 Task: Set "Max local bitrate" for "H.264/MPEG-4 Part 10/AVC encoder (x264)" to 1.
Action: Mouse moved to (98, 13)
Screenshot: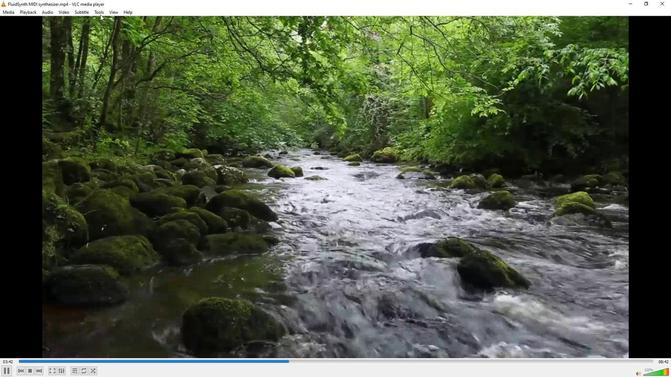 
Action: Mouse pressed left at (98, 13)
Screenshot: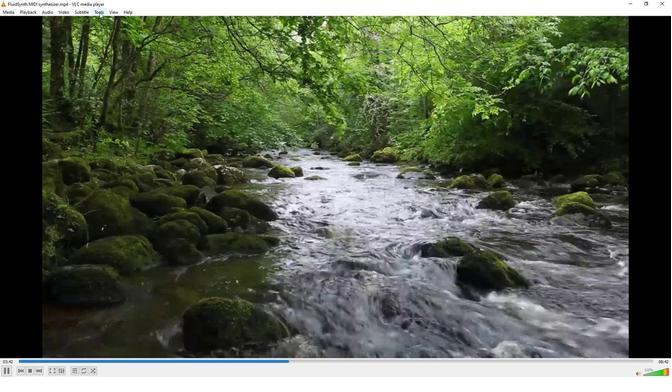 
Action: Mouse moved to (118, 98)
Screenshot: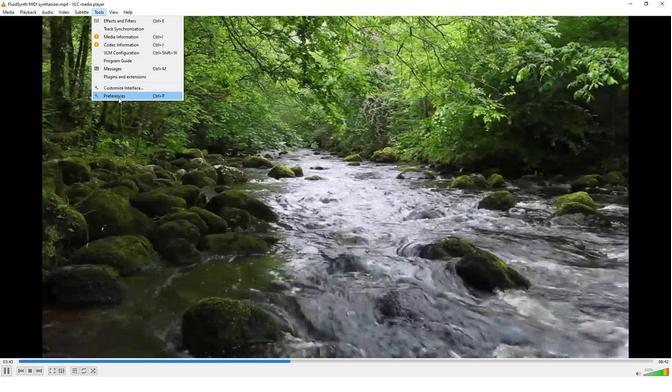 
Action: Mouse pressed left at (118, 98)
Screenshot: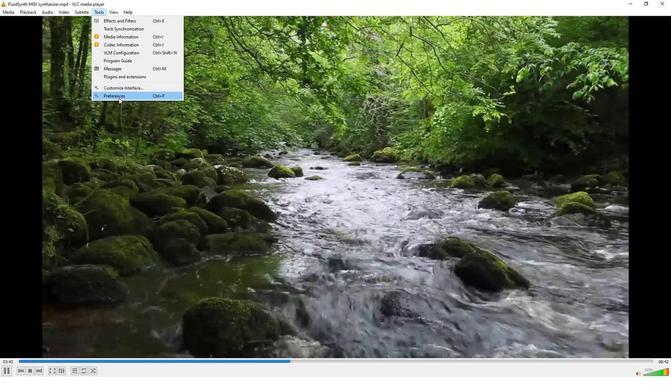 
Action: Mouse moved to (79, 292)
Screenshot: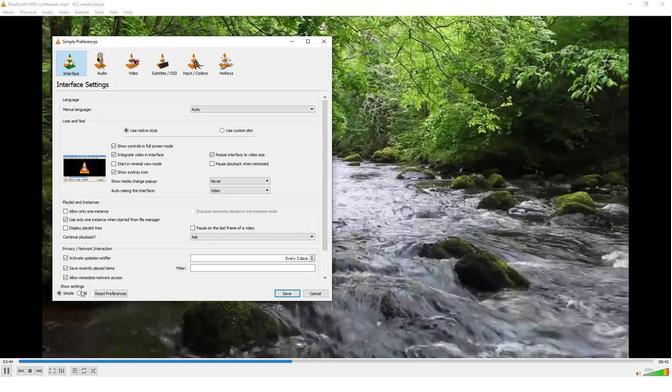 
Action: Mouse pressed left at (79, 292)
Screenshot: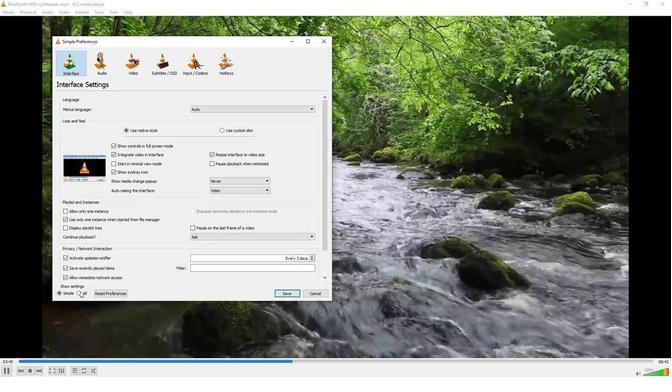 
Action: Mouse moved to (70, 225)
Screenshot: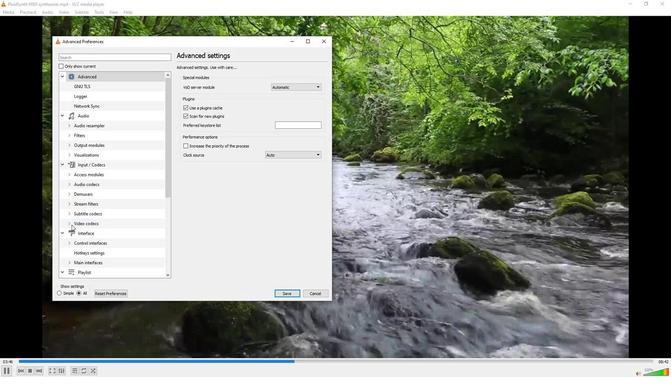 
Action: Mouse pressed left at (70, 225)
Screenshot: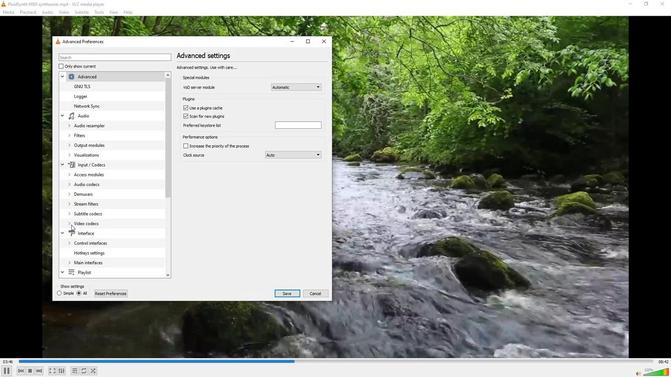 
Action: Mouse moved to (84, 245)
Screenshot: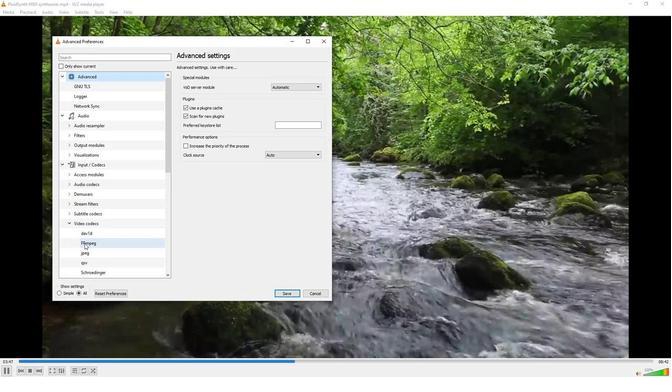 
Action: Mouse scrolled (84, 244) with delta (0, 0)
Screenshot: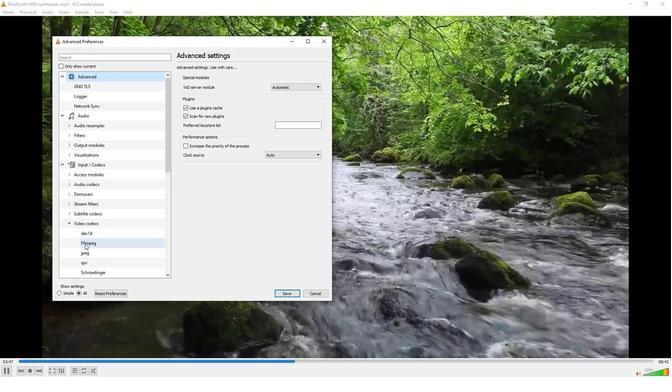
Action: Mouse moved to (88, 271)
Screenshot: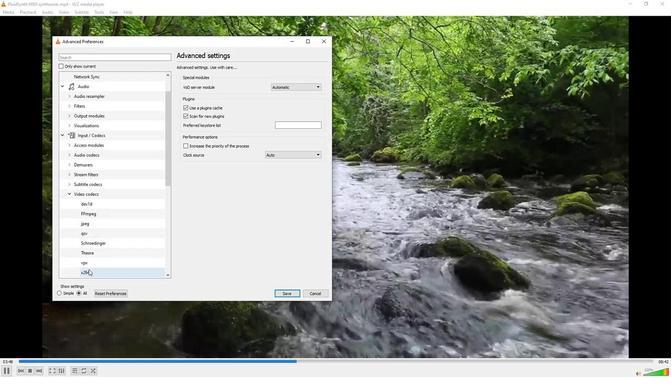 
Action: Mouse pressed left at (88, 271)
Screenshot: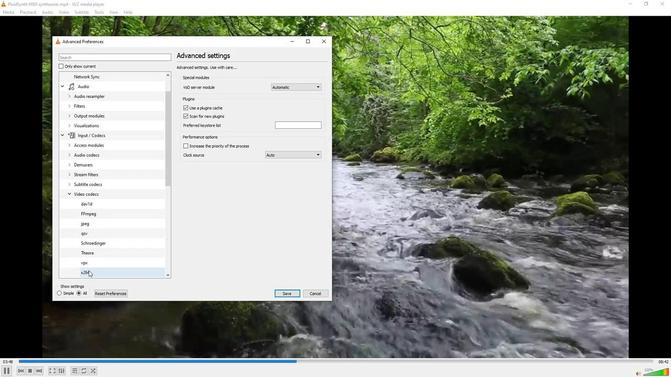 
Action: Mouse moved to (209, 250)
Screenshot: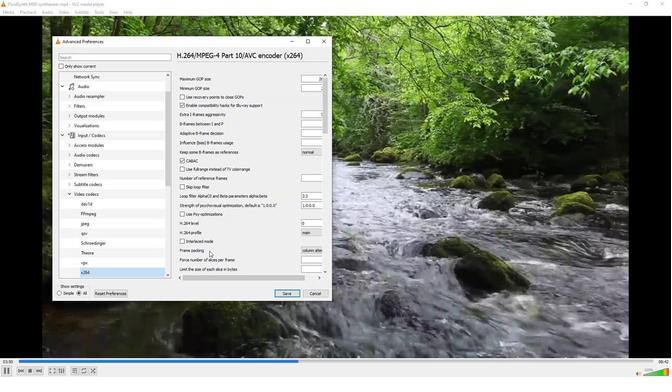 
Action: Mouse scrolled (209, 249) with delta (0, 0)
Screenshot: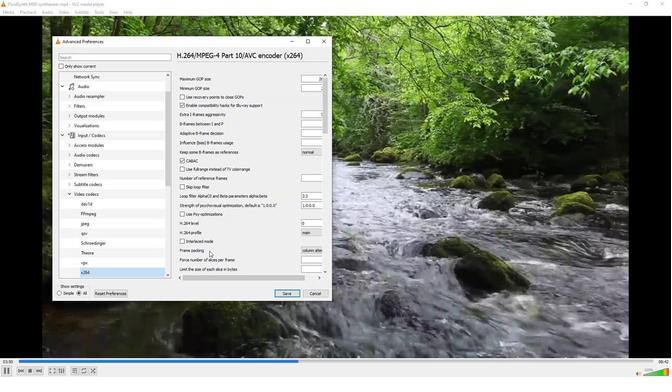 
Action: Mouse moved to (212, 246)
Screenshot: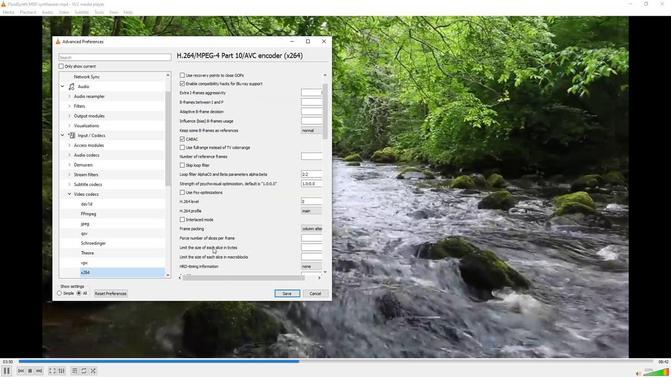 
Action: Mouse scrolled (212, 246) with delta (0, 0)
Screenshot: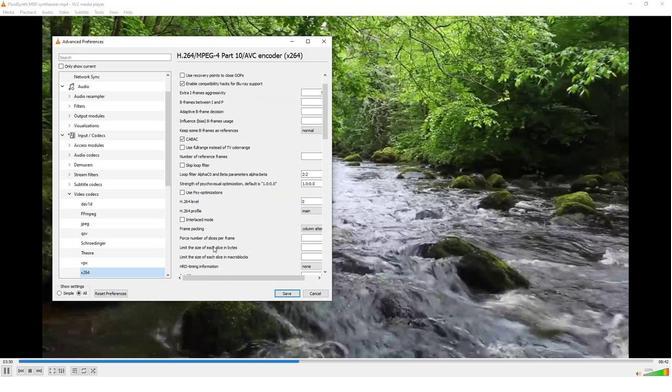 
Action: Mouse scrolled (212, 246) with delta (0, 0)
Screenshot: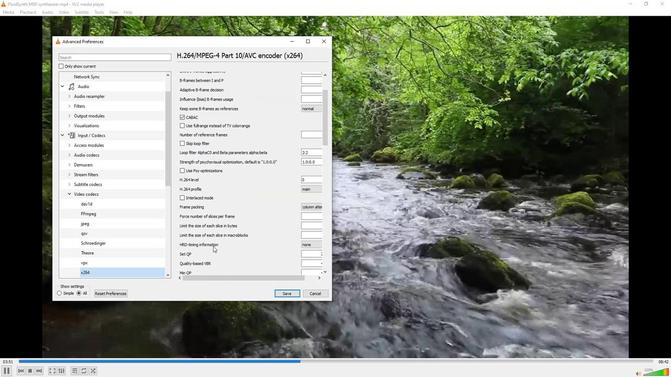 
Action: Mouse scrolled (212, 246) with delta (0, 0)
Screenshot: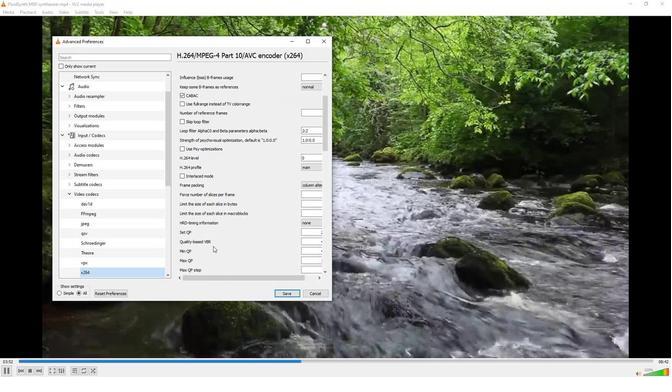 
Action: Mouse moved to (206, 279)
Screenshot: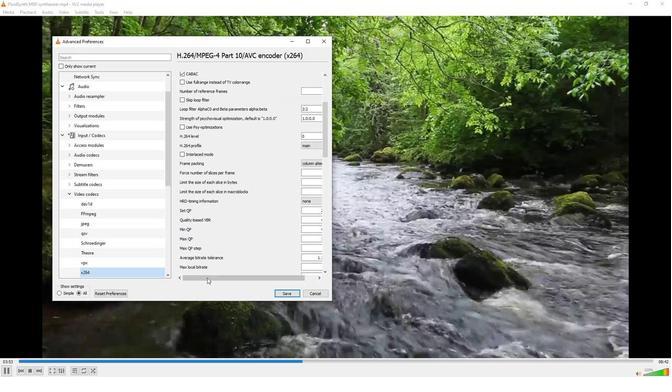 
Action: Mouse pressed left at (206, 279)
Screenshot: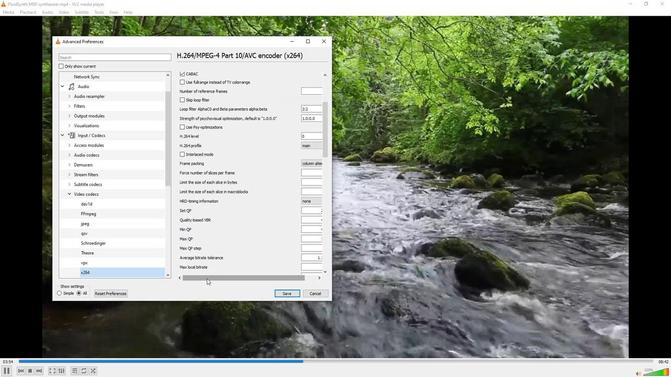 
Action: Mouse moved to (314, 266)
Screenshot: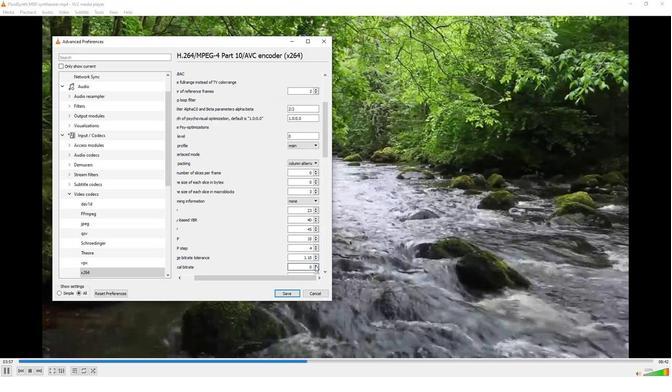 
Action: Mouse pressed left at (314, 266)
Screenshot: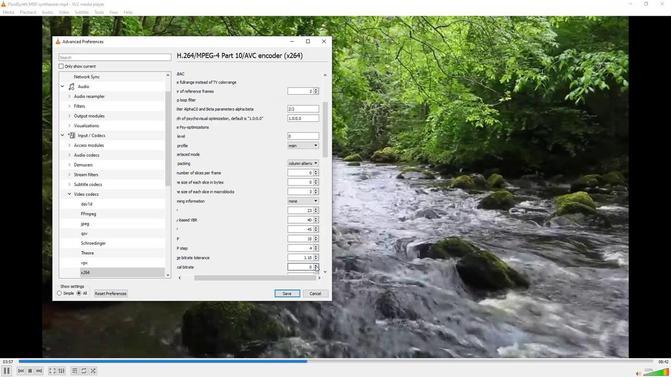 
Action: Mouse moved to (285, 258)
Screenshot: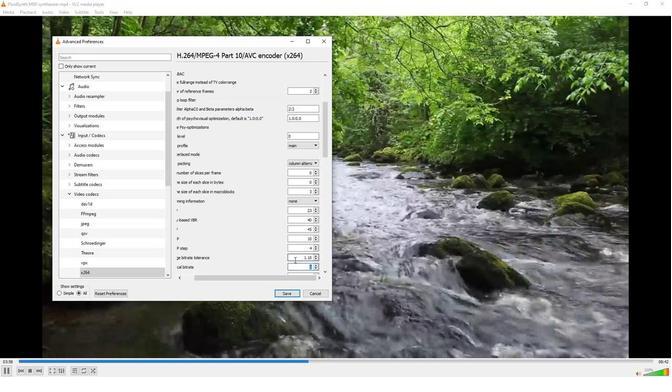 
